 Task: Set the pixels to padd from right to 4
Action: Mouse moved to (94, 11)
Screenshot: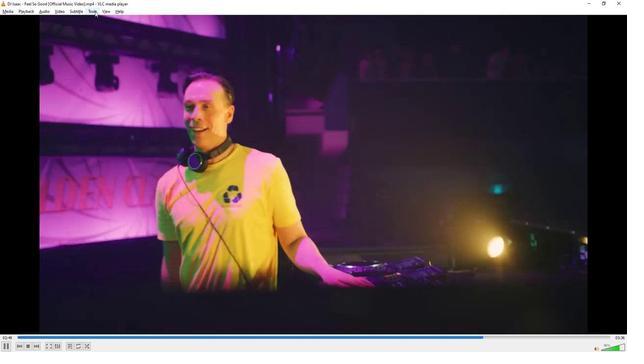 
Action: Mouse pressed left at (94, 11)
Screenshot: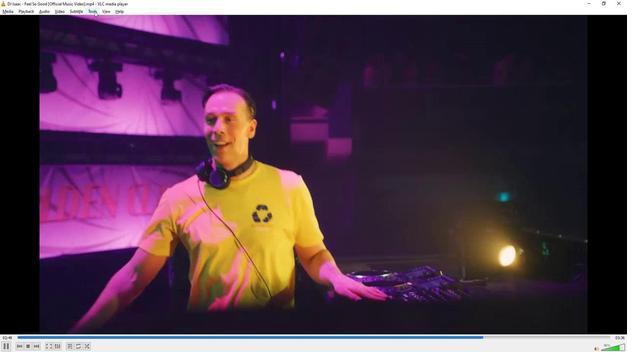 
Action: Mouse moved to (108, 91)
Screenshot: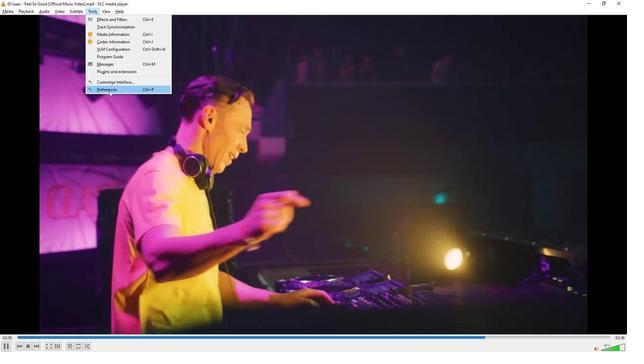 
Action: Mouse pressed left at (108, 91)
Screenshot: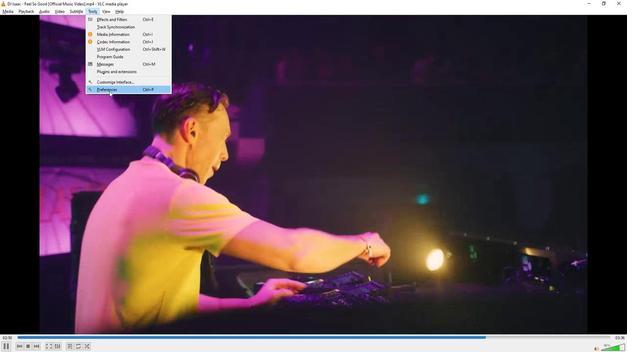 
Action: Mouse moved to (139, 277)
Screenshot: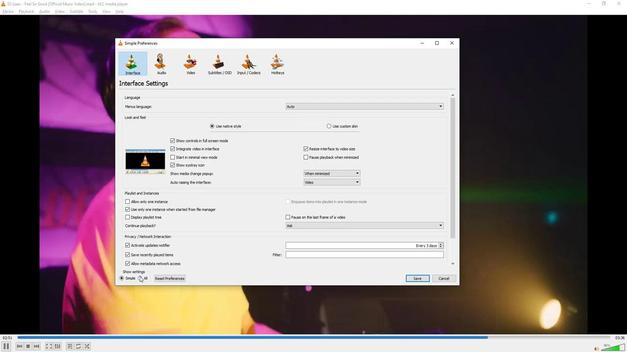 
Action: Mouse pressed left at (139, 277)
Screenshot: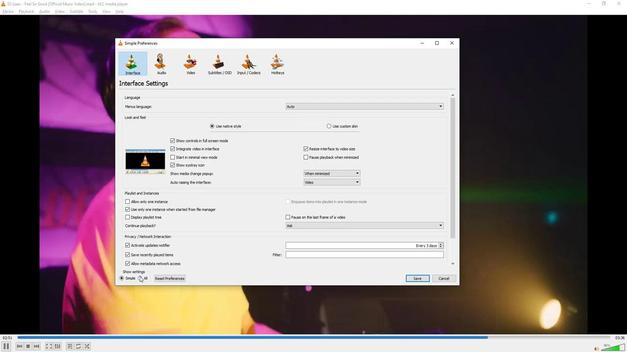 
Action: Mouse moved to (145, 247)
Screenshot: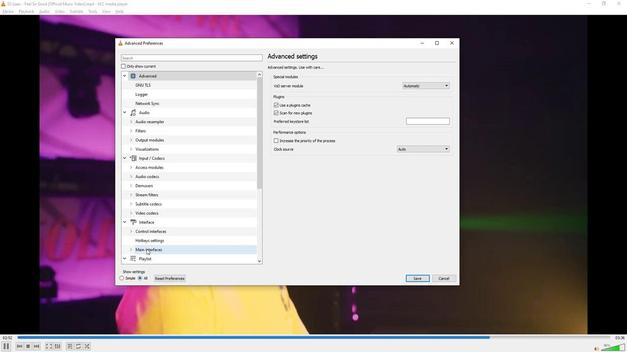 
Action: Mouse scrolled (145, 246) with delta (0, 0)
Screenshot: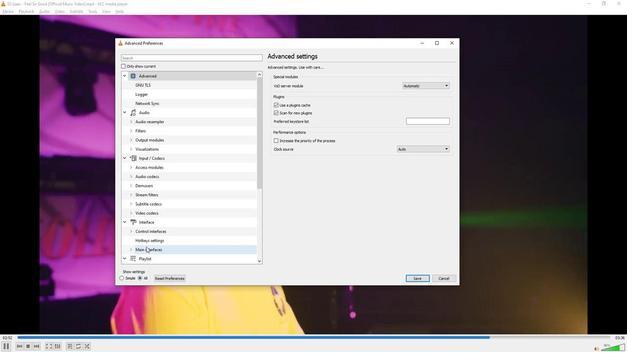 
Action: Mouse scrolled (145, 246) with delta (0, 0)
Screenshot: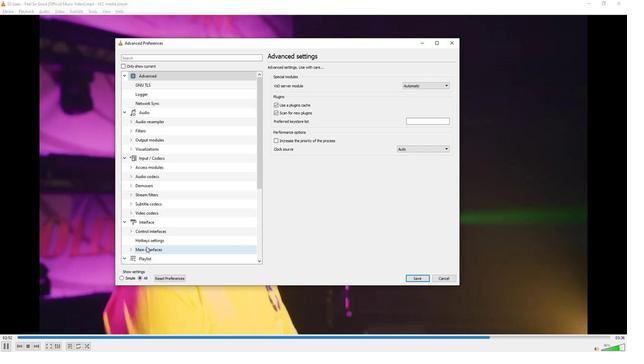 
Action: Mouse scrolled (145, 246) with delta (0, 0)
Screenshot: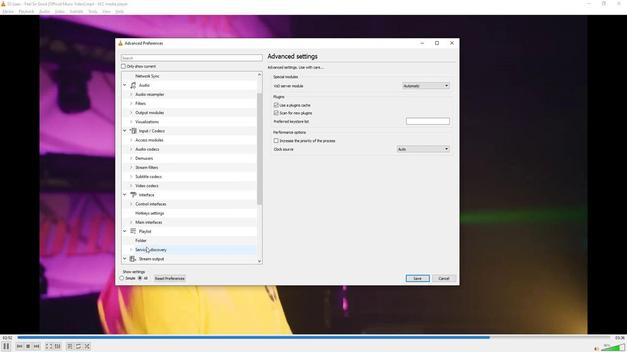 
Action: Mouse scrolled (145, 246) with delta (0, 0)
Screenshot: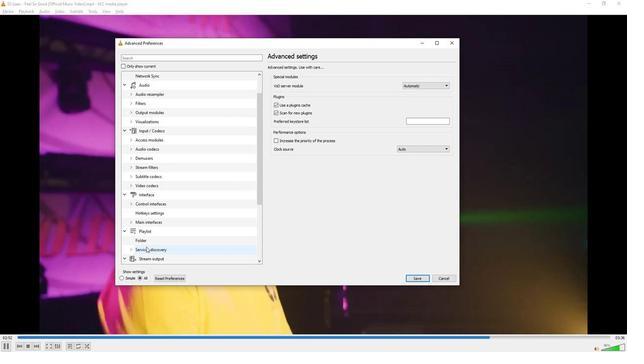 
Action: Mouse scrolled (145, 246) with delta (0, 0)
Screenshot: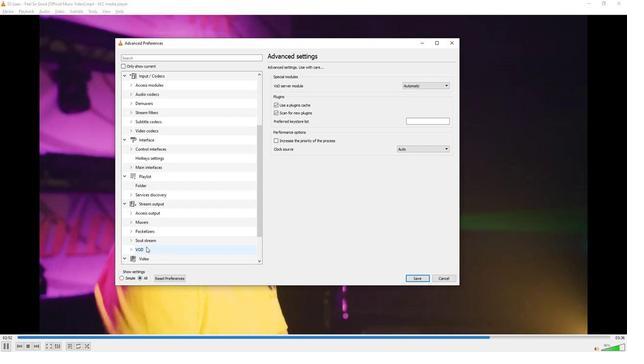 
Action: Mouse scrolled (145, 246) with delta (0, 0)
Screenshot: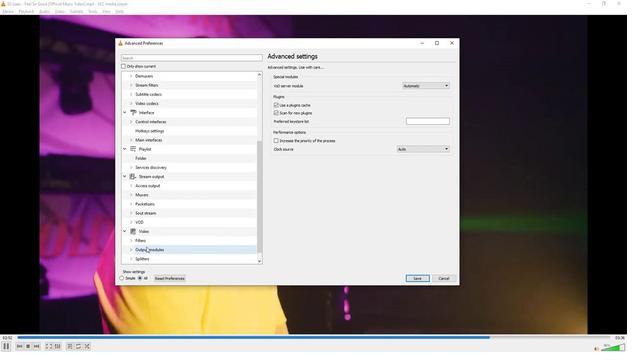 
Action: Mouse scrolled (145, 246) with delta (0, 0)
Screenshot: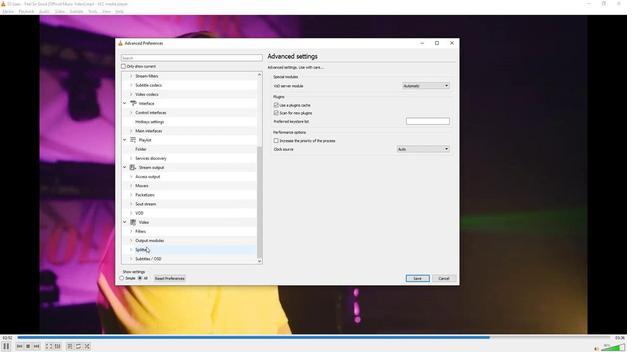 
Action: Mouse moved to (145, 247)
Screenshot: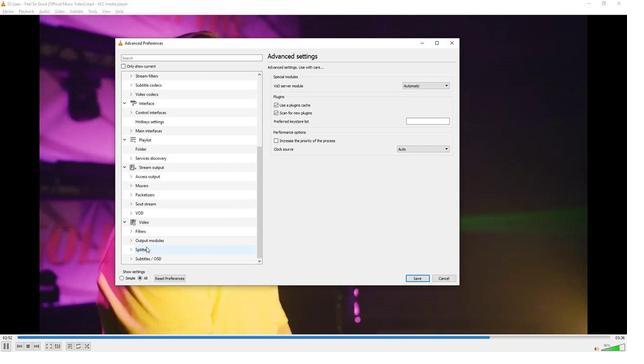 
Action: Mouse scrolled (145, 246) with delta (0, 0)
Screenshot: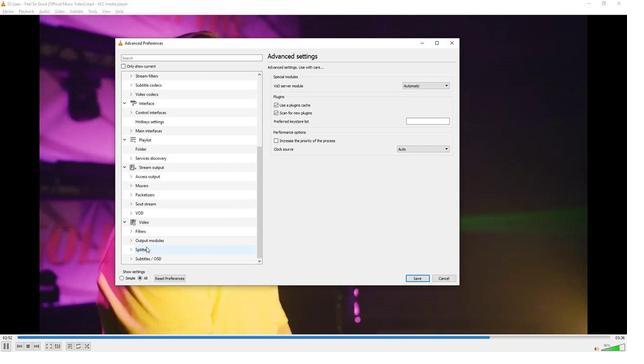 
Action: Mouse moved to (128, 234)
Screenshot: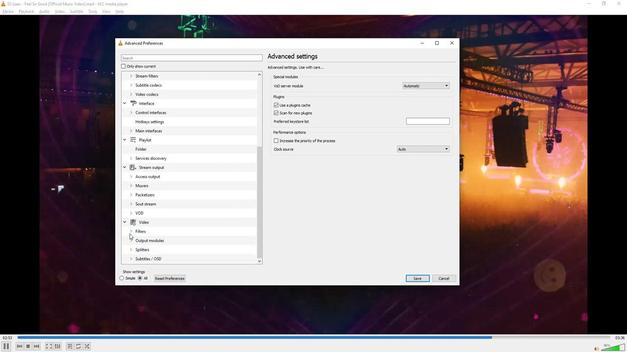 
Action: Mouse pressed left at (128, 234)
Screenshot: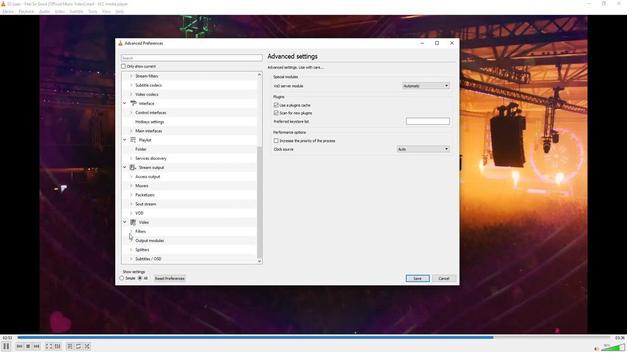 
Action: Mouse moved to (151, 230)
Screenshot: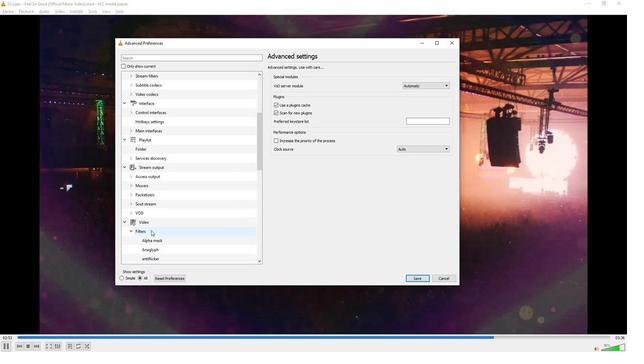 
Action: Mouse scrolled (151, 230) with delta (0, 0)
Screenshot: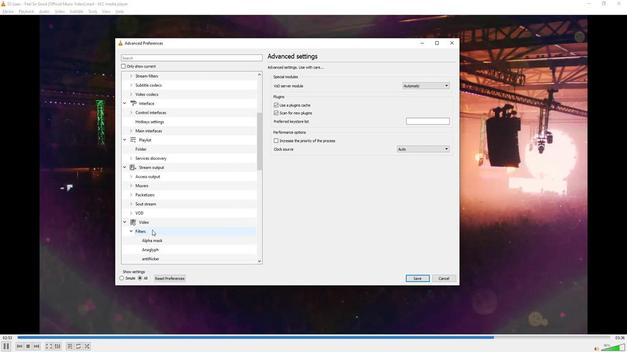 
Action: Mouse scrolled (151, 230) with delta (0, 0)
Screenshot: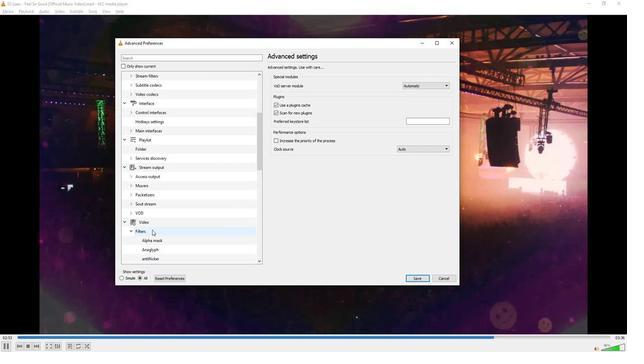 
Action: Mouse moved to (151, 230)
Screenshot: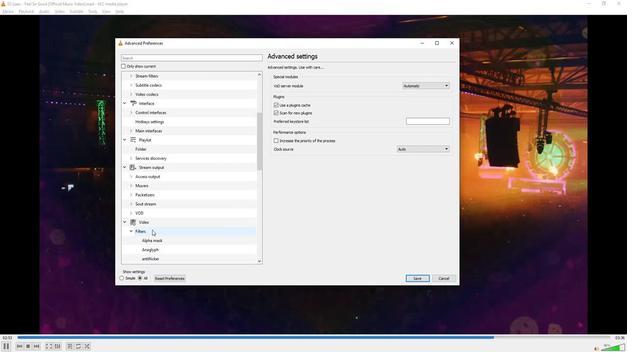
Action: Mouse scrolled (151, 229) with delta (0, 0)
Screenshot: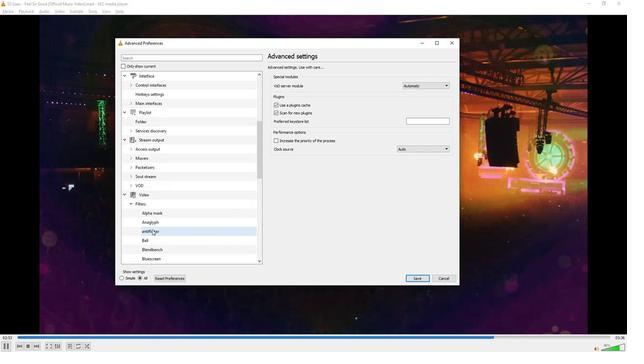 
Action: Mouse moved to (149, 228)
Screenshot: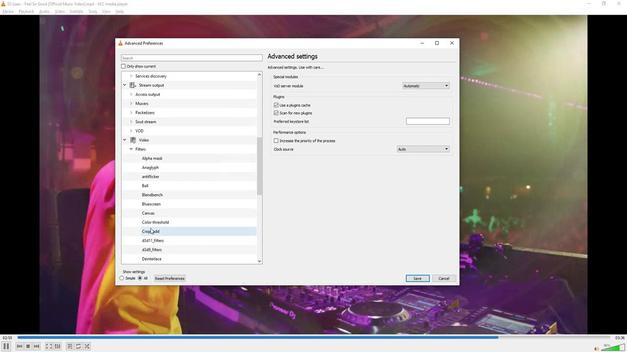 
Action: Mouse pressed left at (149, 228)
Screenshot: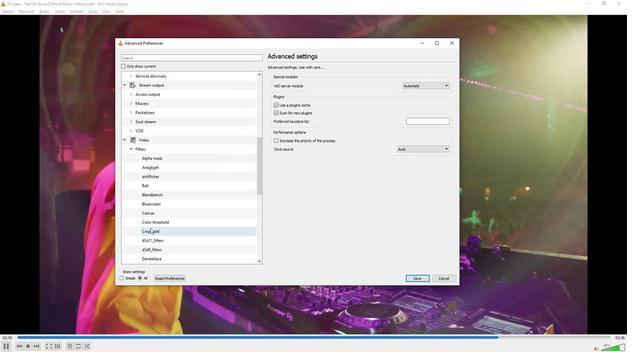 
Action: Mouse moved to (445, 156)
Screenshot: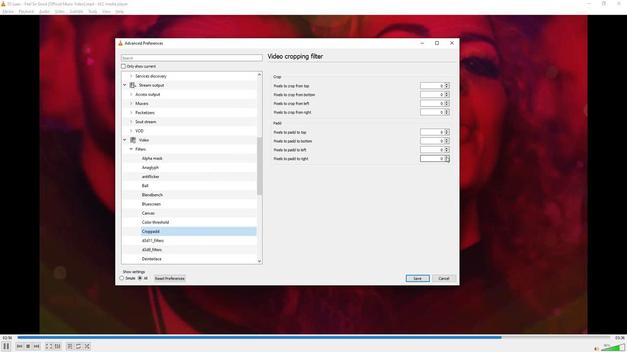 
Action: Mouse pressed left at (445, 156)
Screenshot: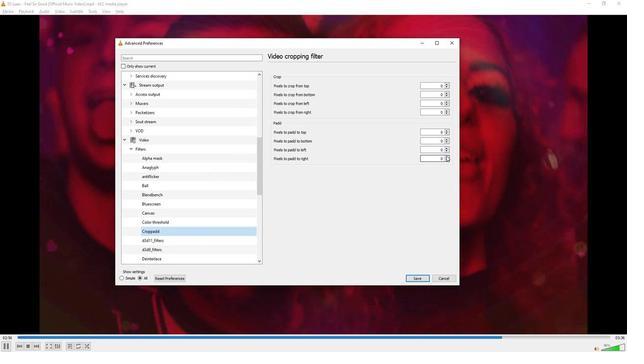 
Action: Mouse pressed left at (445, 156)
Screenshot: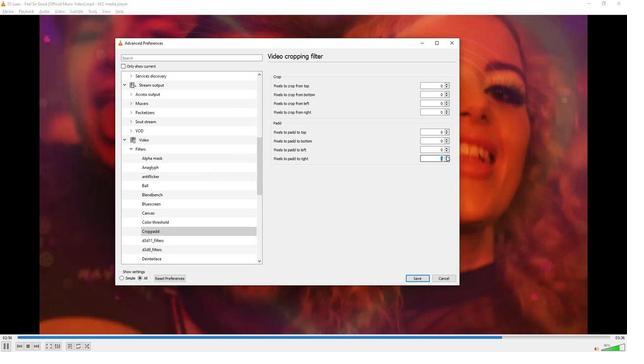 
Action: Mouse pressed left at (445, 156)
Screenshot: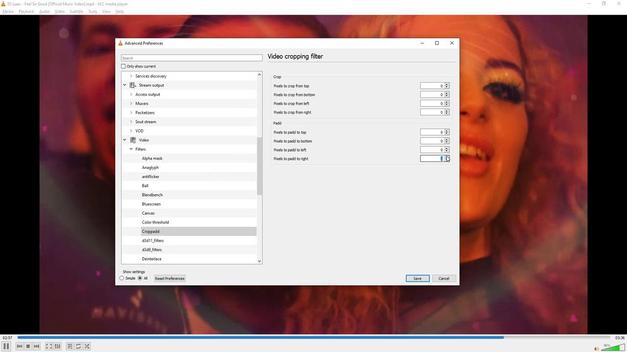 
Action: Mouse pressed left at (445, 156)
Screenshot: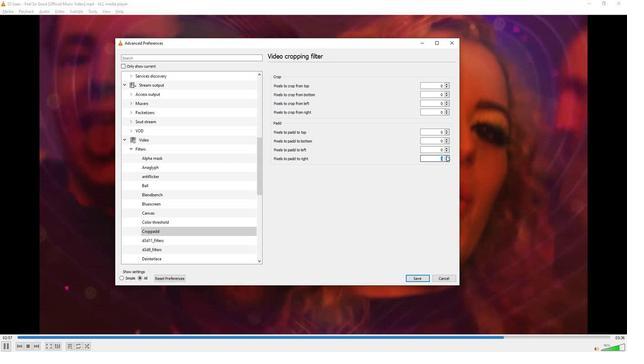 
Action: Mouse moved to (413, 191)
Screenshot: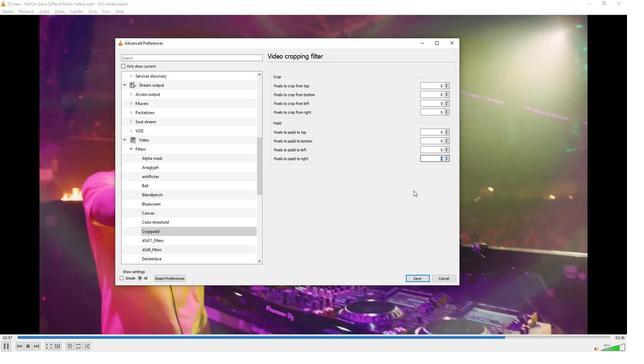 
Action: Mouse pressed left at (413, 191)
Screenshot: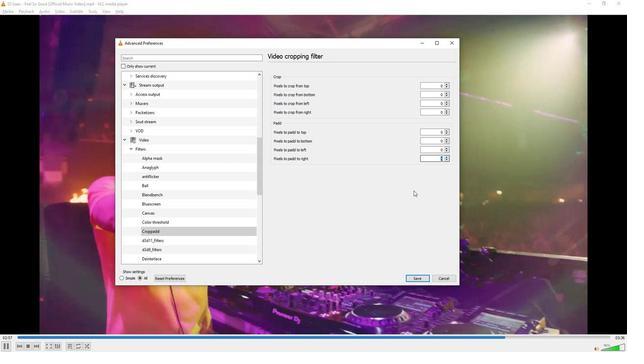 
